 Task: Change the output access method for elementary stream output to "HTTP".
Action: Mouse moved to (114, 11)
Screenshot: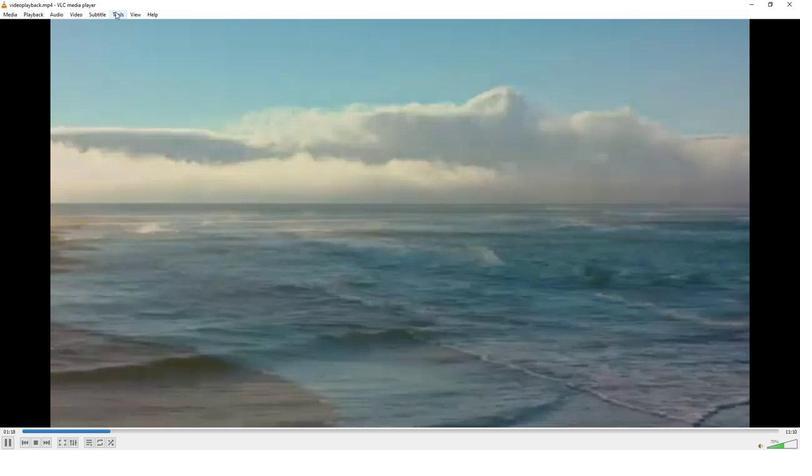 
Action: Mouse pressed left at (114, 11)
Screenshot: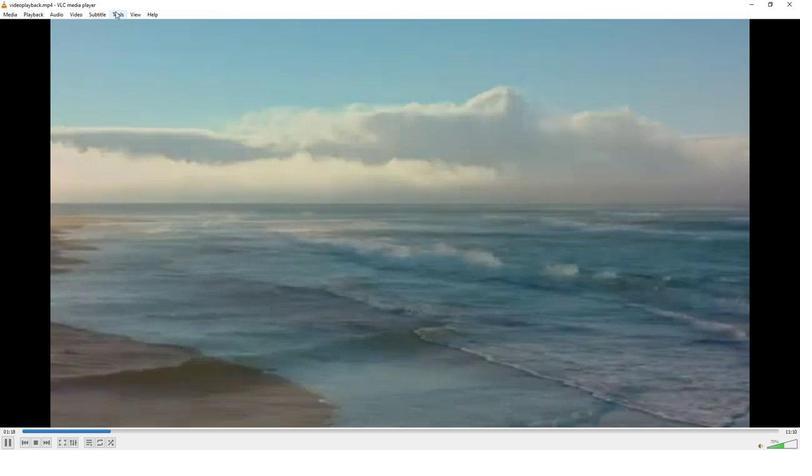 
Action: Mouse moved to (138, 111)
Screenshot: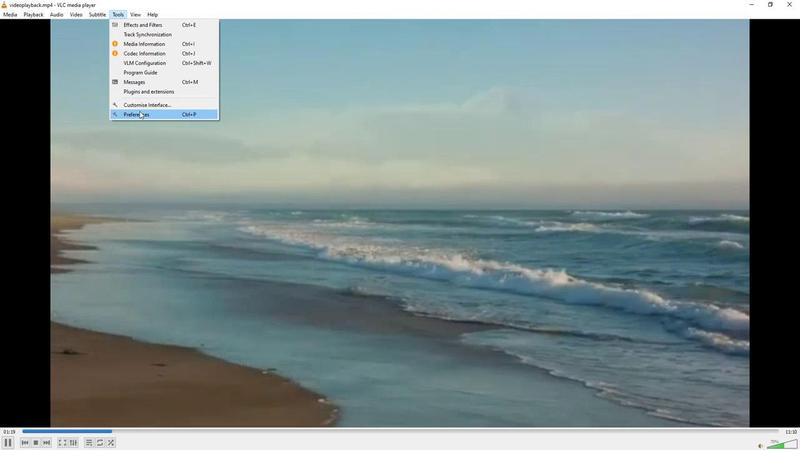 
Action: Mouse pressed left at (138, 111)
Screenshot: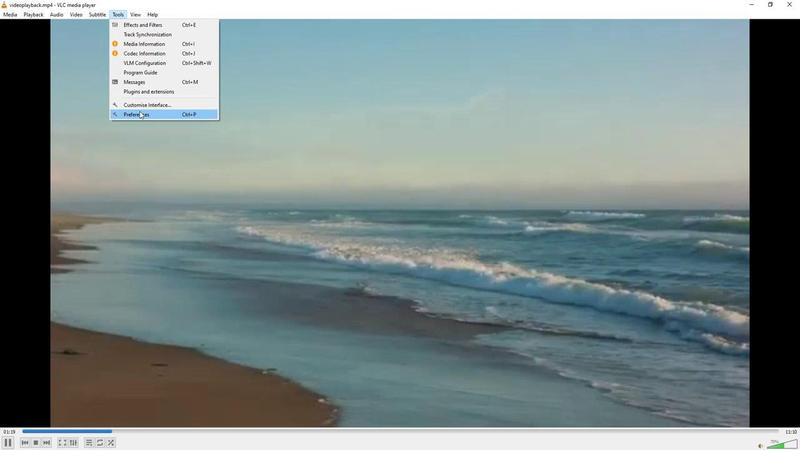 
Action: Mouse moved to (262, 365)
Screenshot: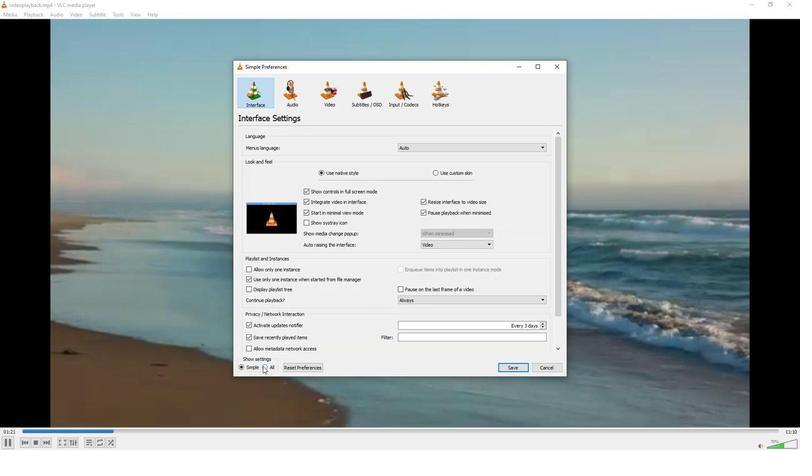 
Action: Mouse pressed left at (262, 365)
Screenshot: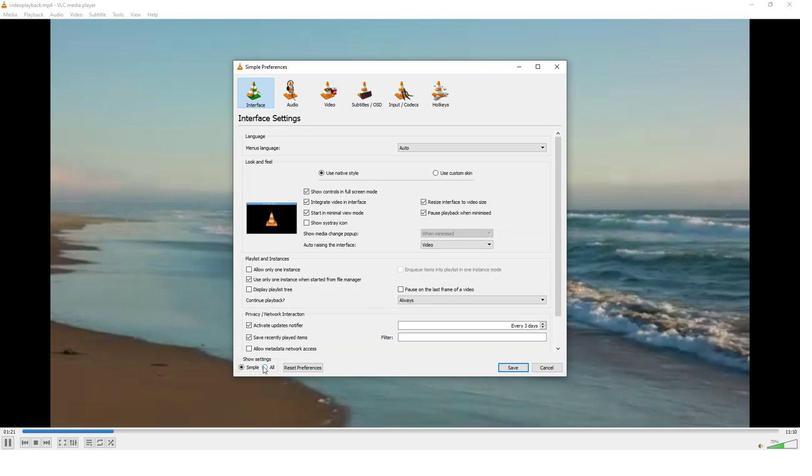 
Action: Mouse moved to (264, 280)
Screenshot: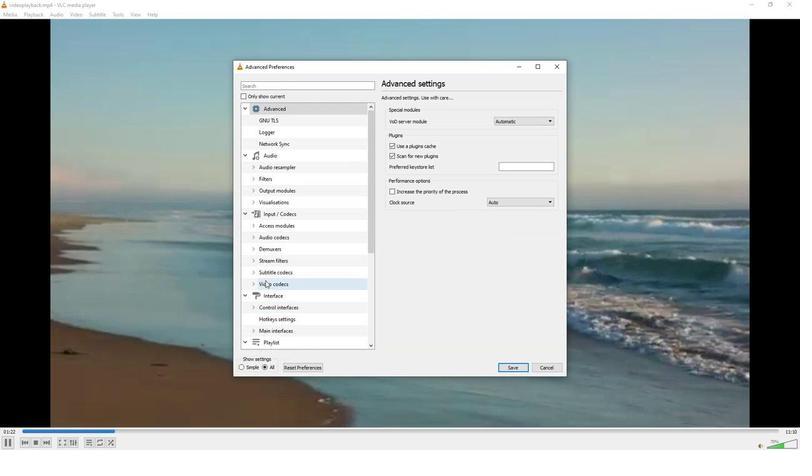
Action: Mouse scrolled (264, 279) with delta (0, 0)
Screenshot: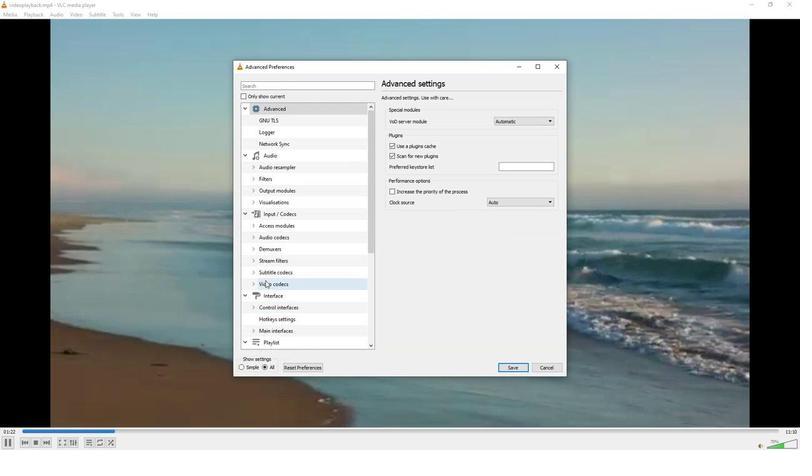 
Action: Mouse moved to (264, 279)
Screenshot: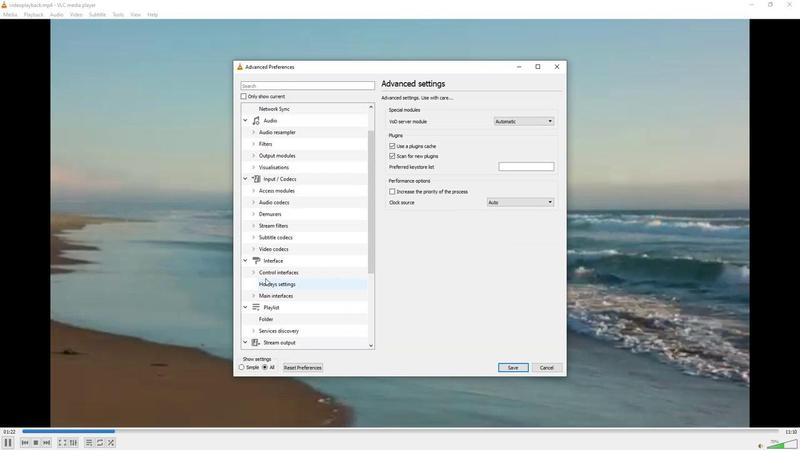 
Action: Mouse scrolled (264, 279) with delta (0, 0)
Screenshot: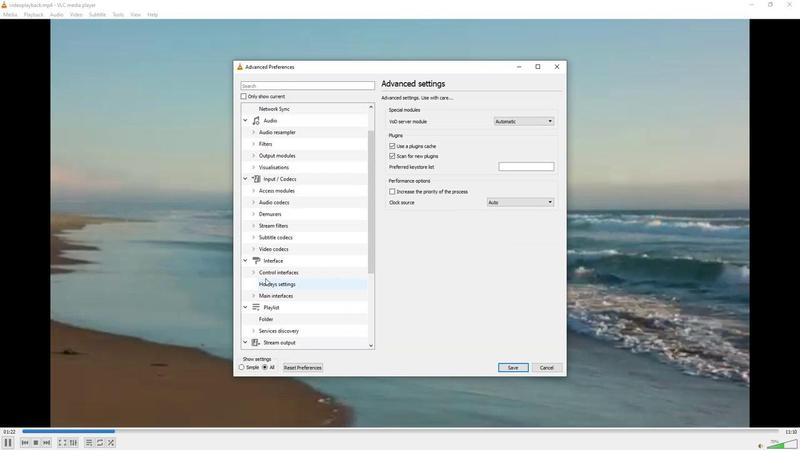 
Action: Mouse moved to (264, 277)
Screenshot: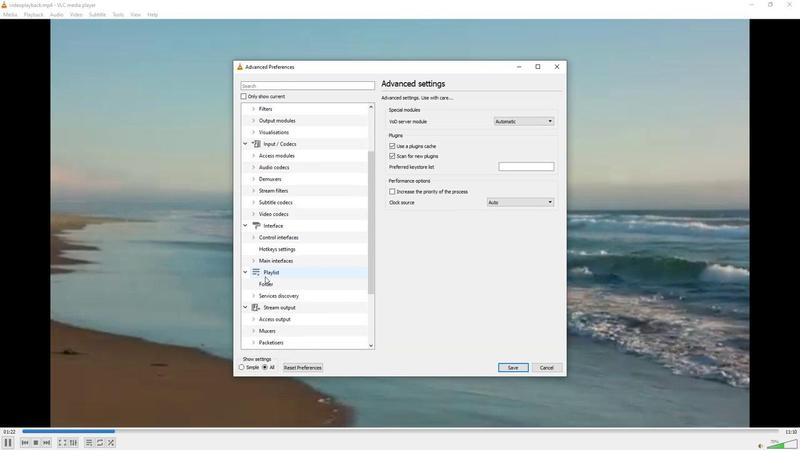 
Action: Mouse scrolled (264, 277) with delta (0, 0)
Screenshot: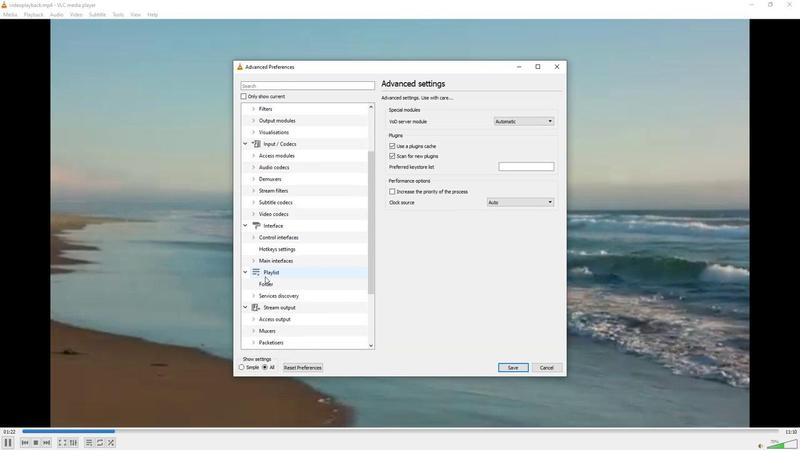 
Action: Mouse moved to (253, 295)
Screenshot: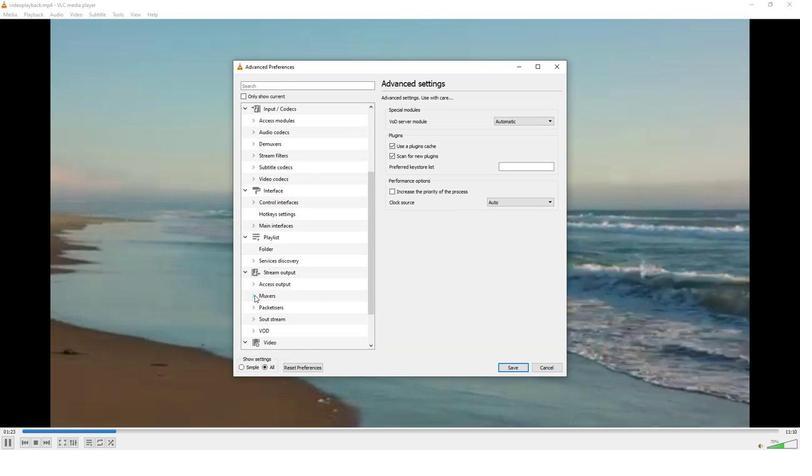 
Action: Mouse pressed left at (253, 295)
Screenshot: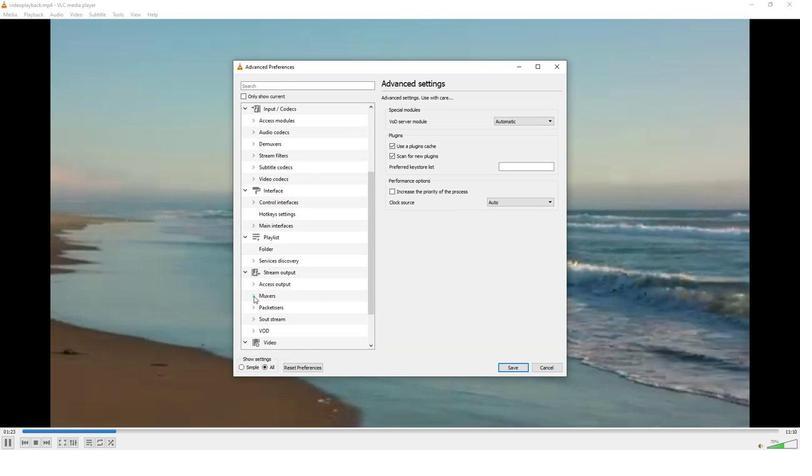 
Action: Mouse moved to (263, 294)
Screenshot: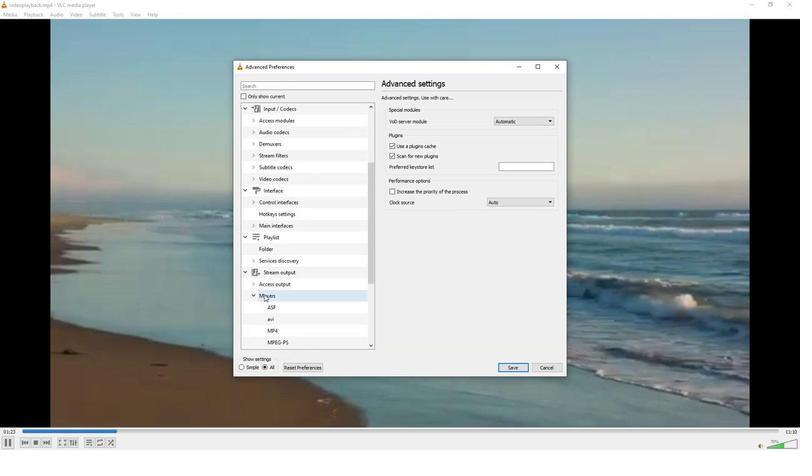 
Action: Mouse scrolled (263, 294) with delta (0, 0)
Screenshot: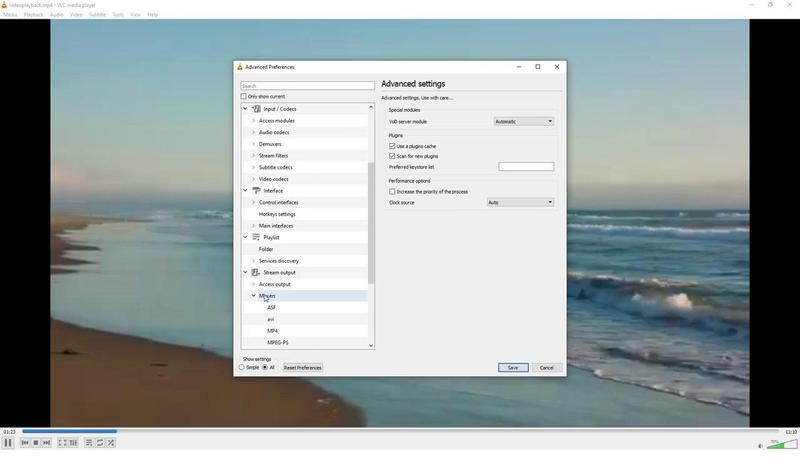 
Action: Mouse scrolled (263, 294) with delta (0, 0)
Screenshot: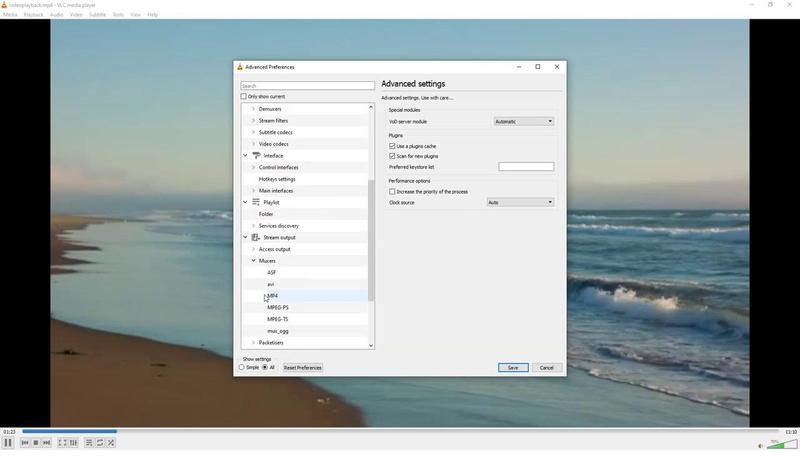 
Action: Mouse scrolled (263, 294) with delta (0, 0)
Screenshot: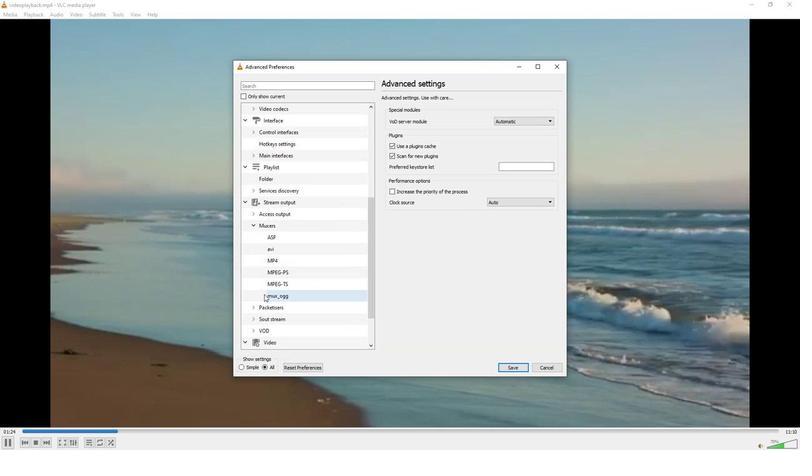
Action: Mouse moved to (253, 282)
Screenshot: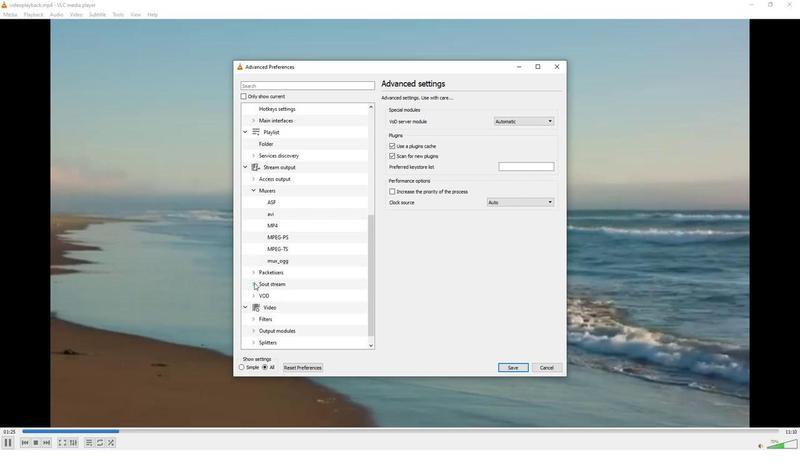 
Action: Mouse pressed left at (253, 282)
Screenshot: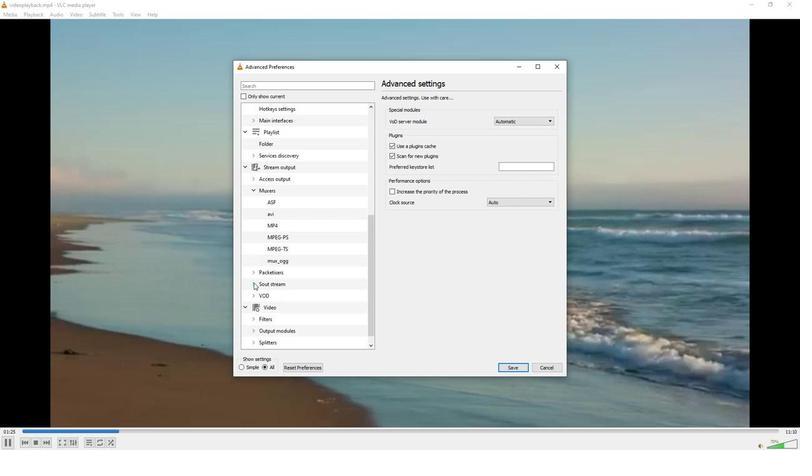
Action: Mouse moved to (270, 329)
Screenshot: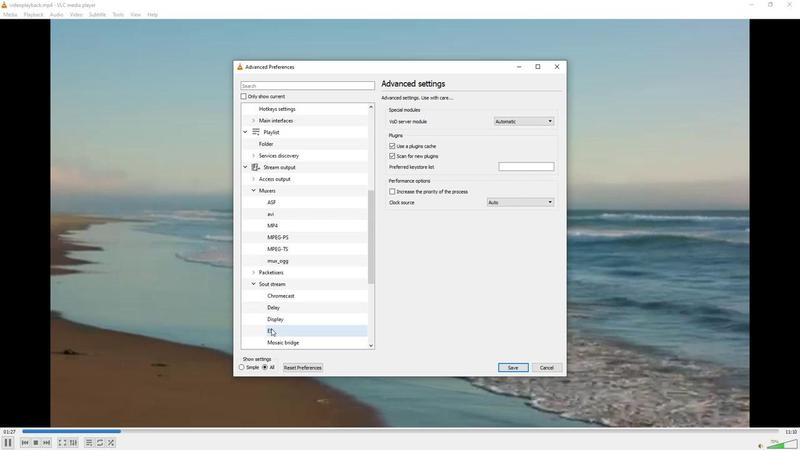 
Action: Mouse pressed left at (270, 329)
Screenshot: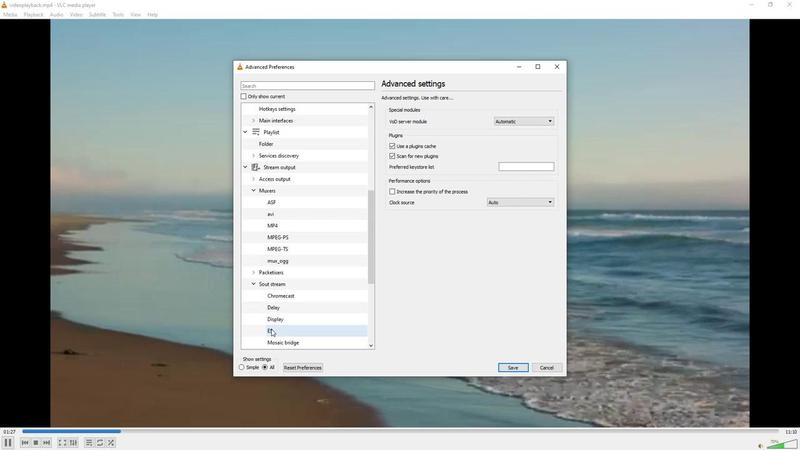 
Action: Mouse moved to (516, 119)
Screenshot: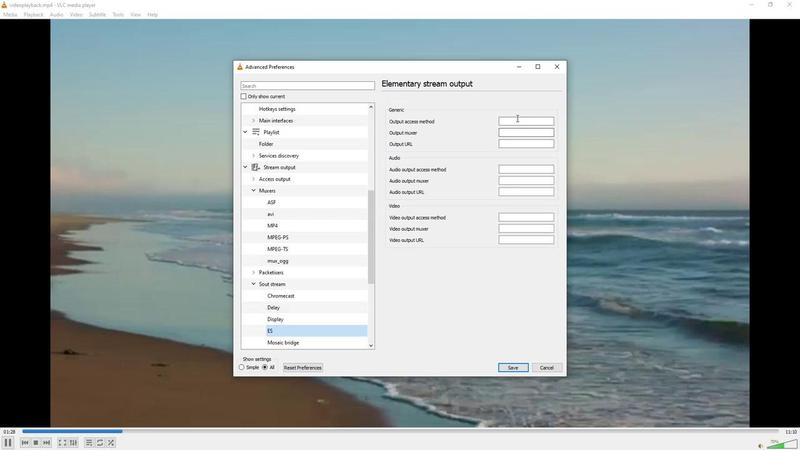 
Action: Mouse pressed left at (516, 119)
Screenshot: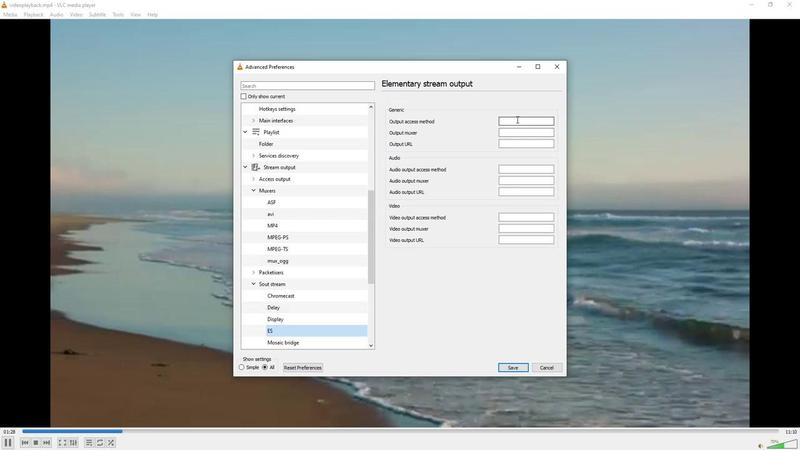 
Action: Key pressed <Key.shift>HTTP
Screenshot: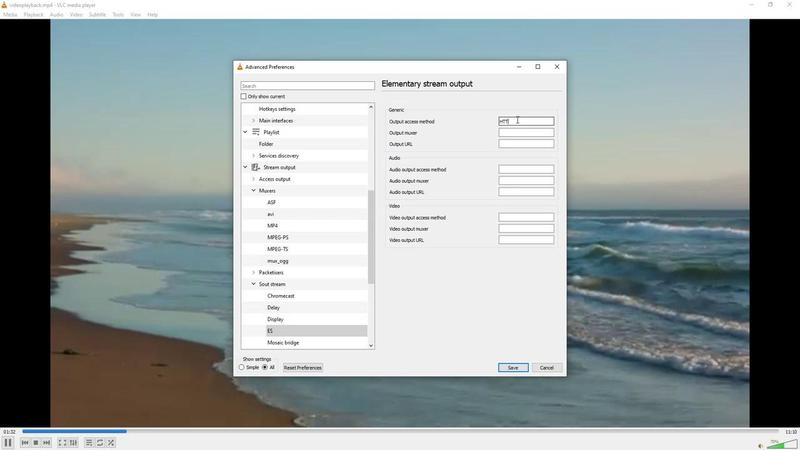 
Action: Mouse moved to (511, 124)
Screenshot: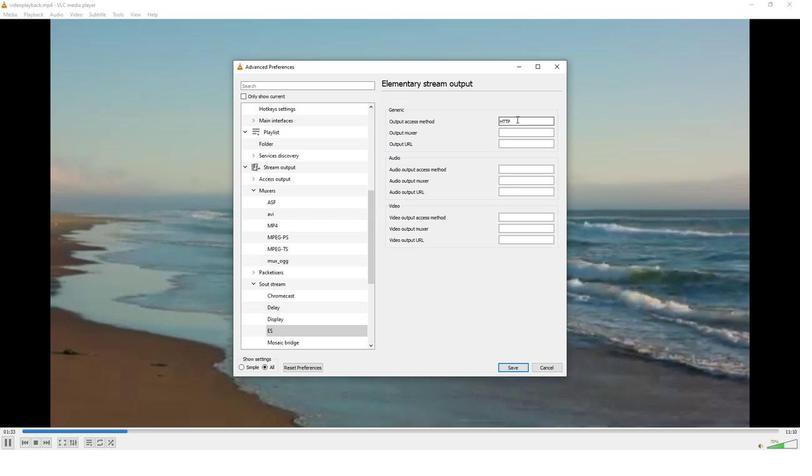 
